 Task: Enable the option "Mouse gestures control interface" in control interfaces.
Action: Mouse moved to (124, 18)
Screenshot: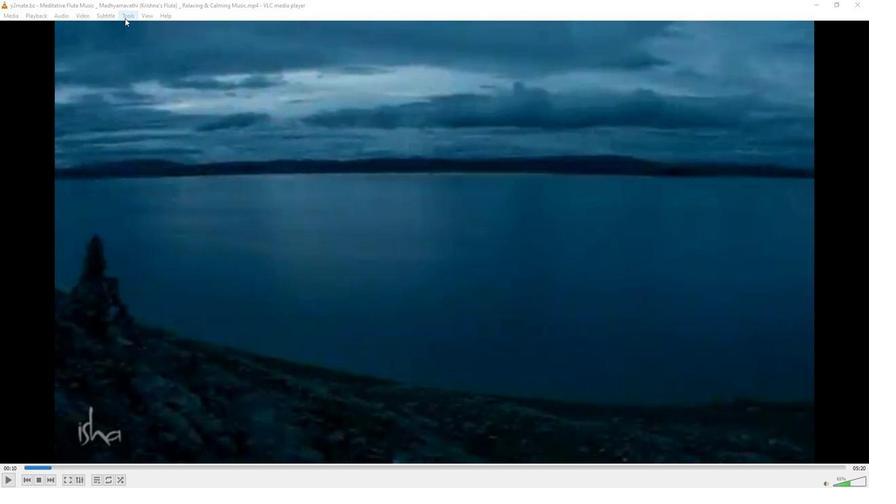 
Action: Mouse pressed left at (124, 18)
Screenshot: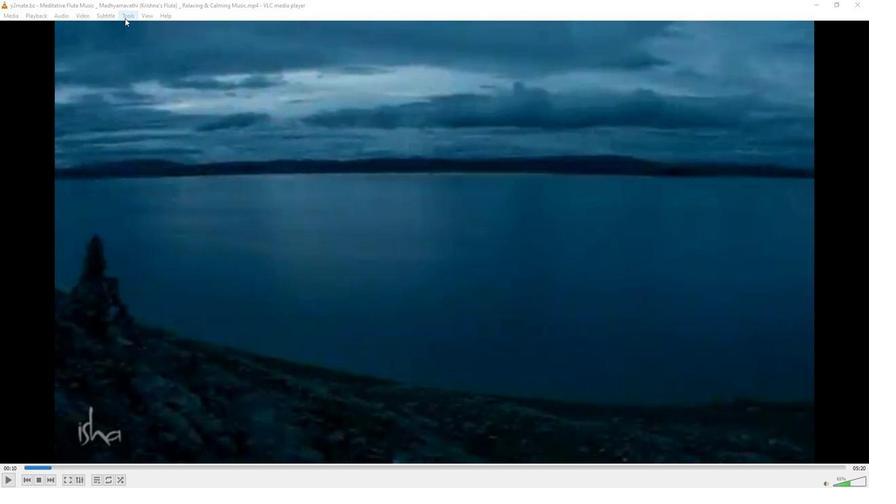 
Action: Mouse moved to (142, 122)
Screenshot: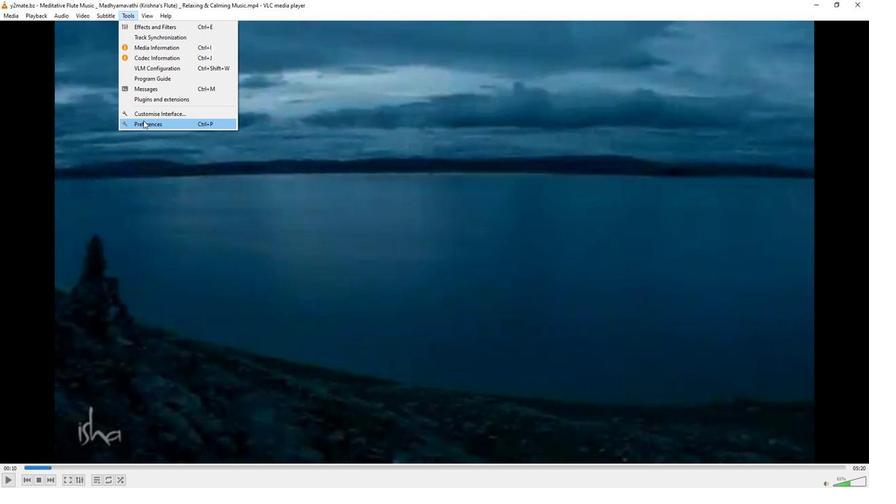 
Action: Mouse pressed left at (142, 122)
Screenshot: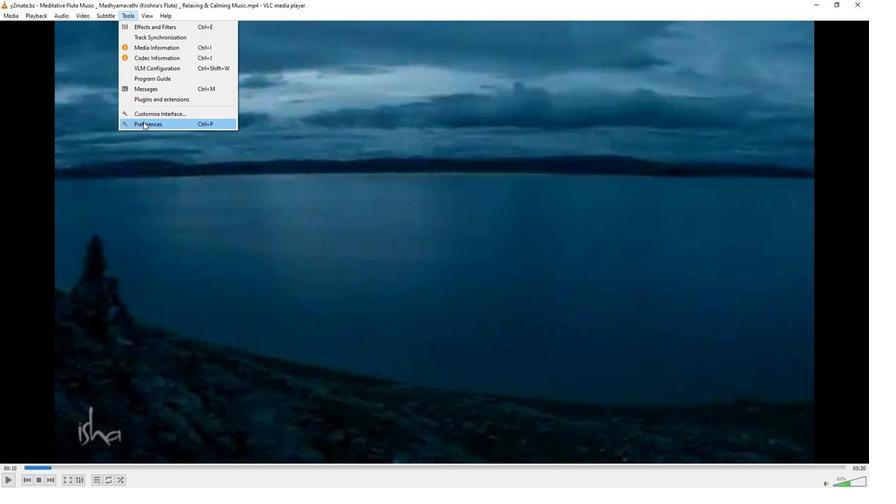 
Action: Mouse moved to (285, 399)
Screenshot: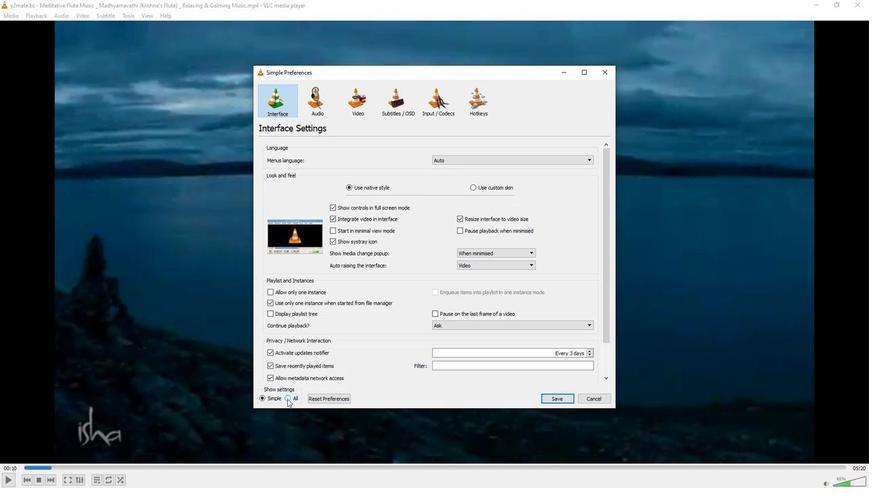 
Action: Mouse pressed left at (285, 399)
Screenshot: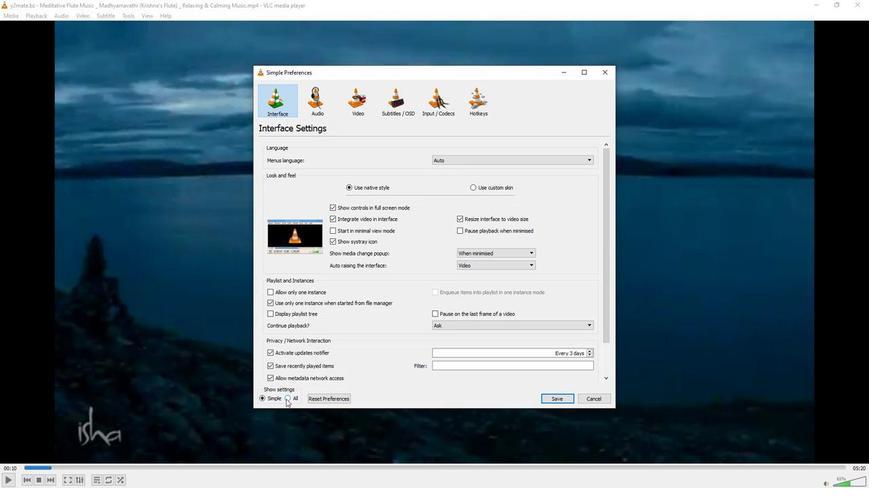 
Action: Mouse moved to (291, 330)
Screenshot: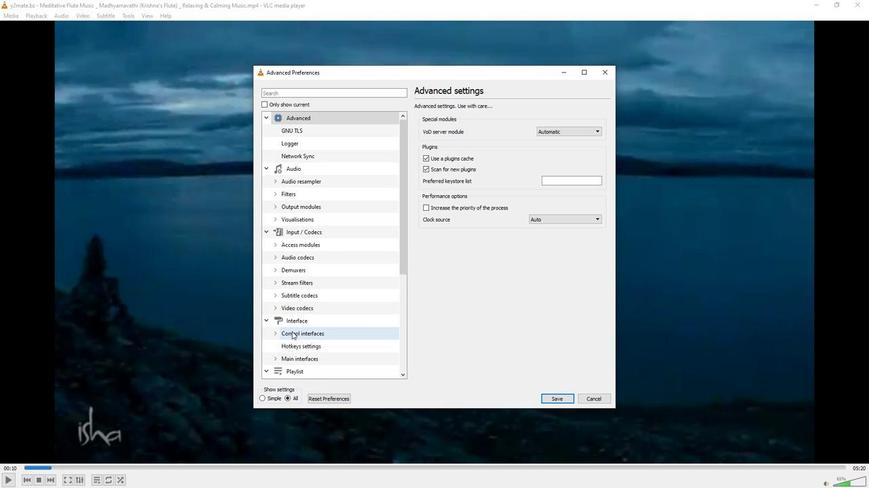 
Action: Mouse pressed left at (291, 330)
Screenshot: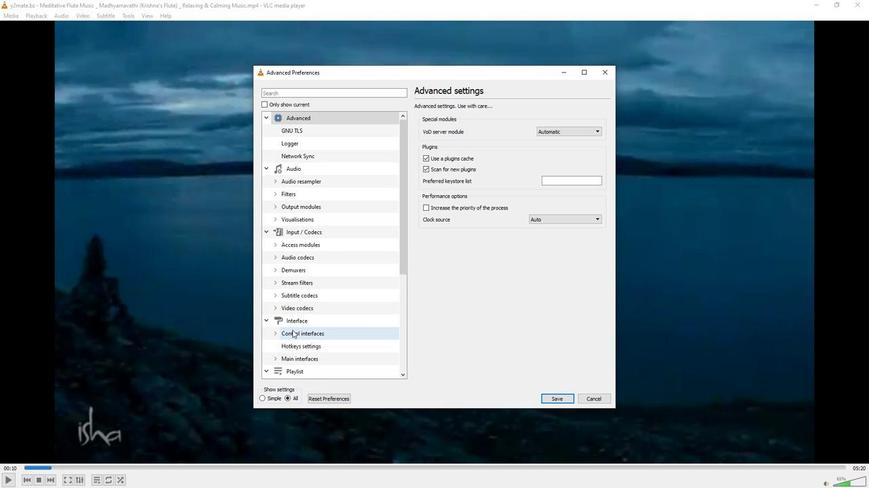 
Action: Mouse moved to (518, 141)
Screenshot: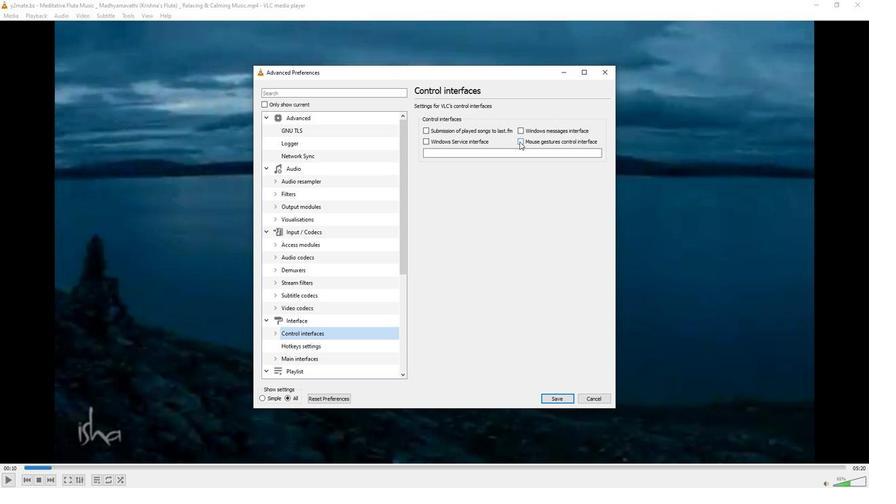 
Action: Mouse pressed left at (518, 141)
Screenshot: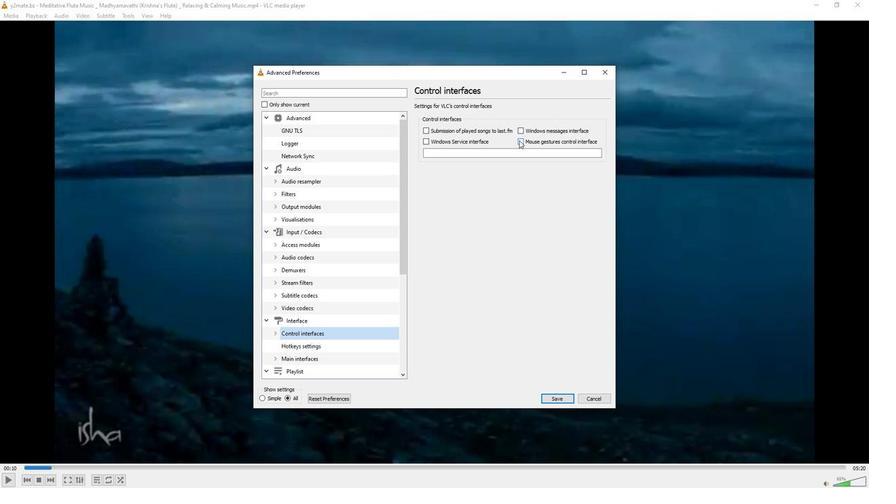 
